 Task: Set the question to required.
Action: Mouse moved to (411, 429)
Screenshot: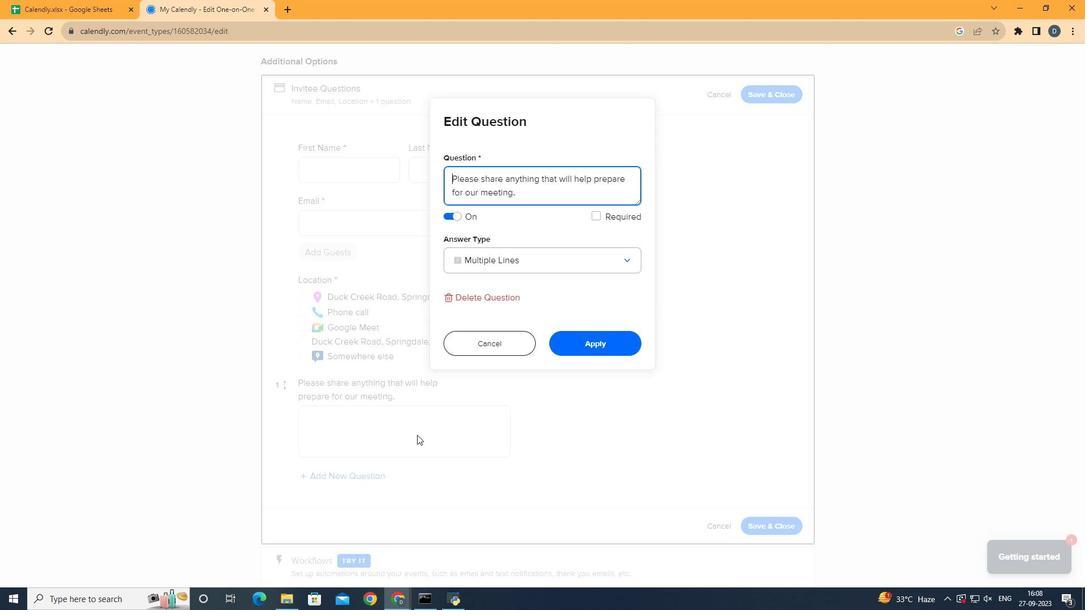 
Action: Mouse pressed left at (411, 429)
Screenshot: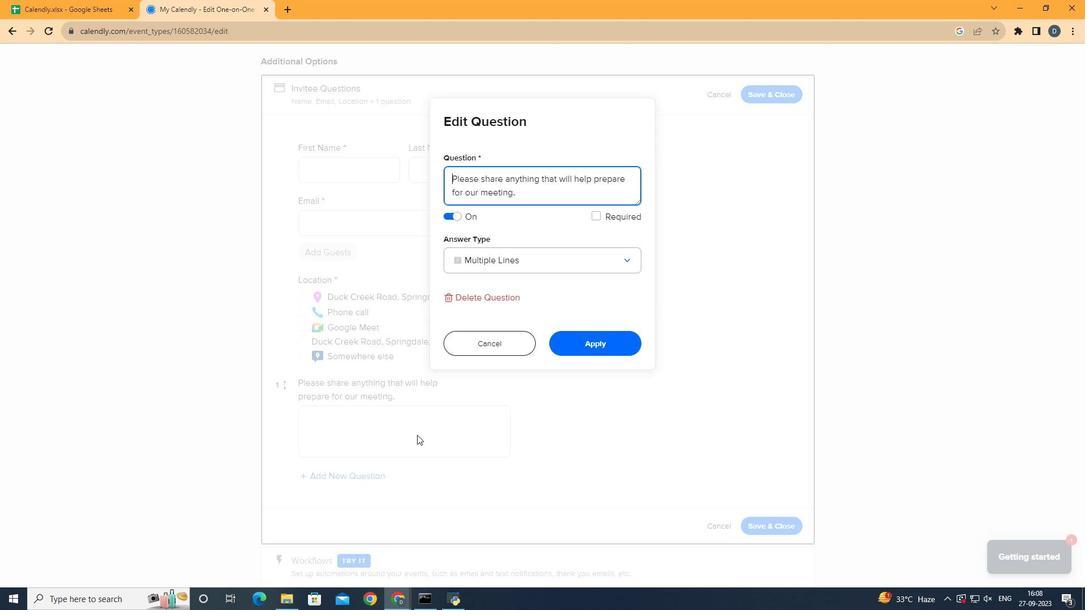 
Action: Mouse moved to (593, 212)
Screenshot: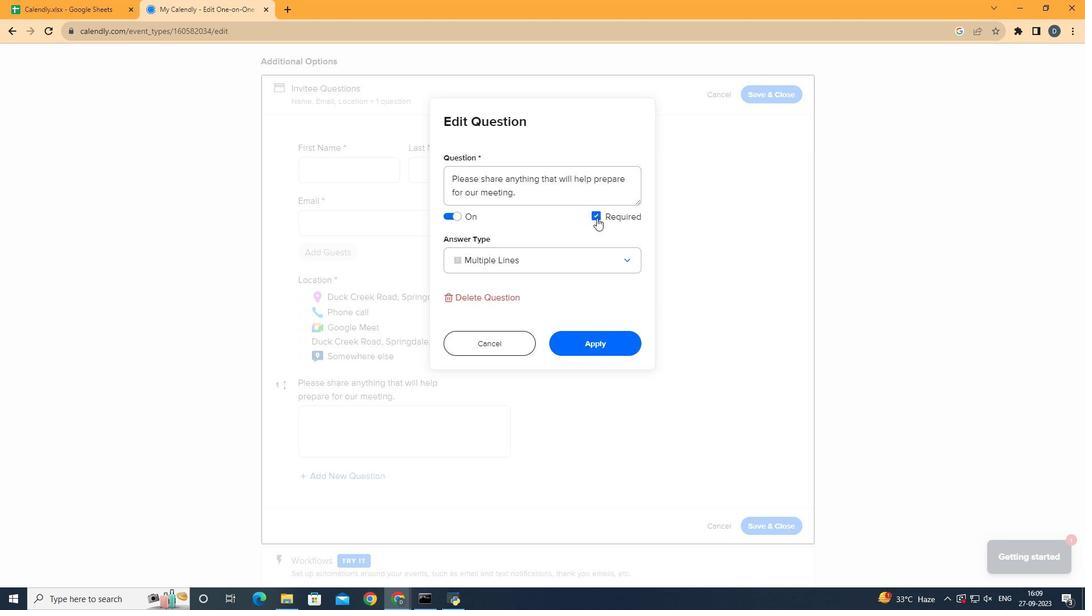 
Action: Mouse pressed left at (593, 212)
Screenshot: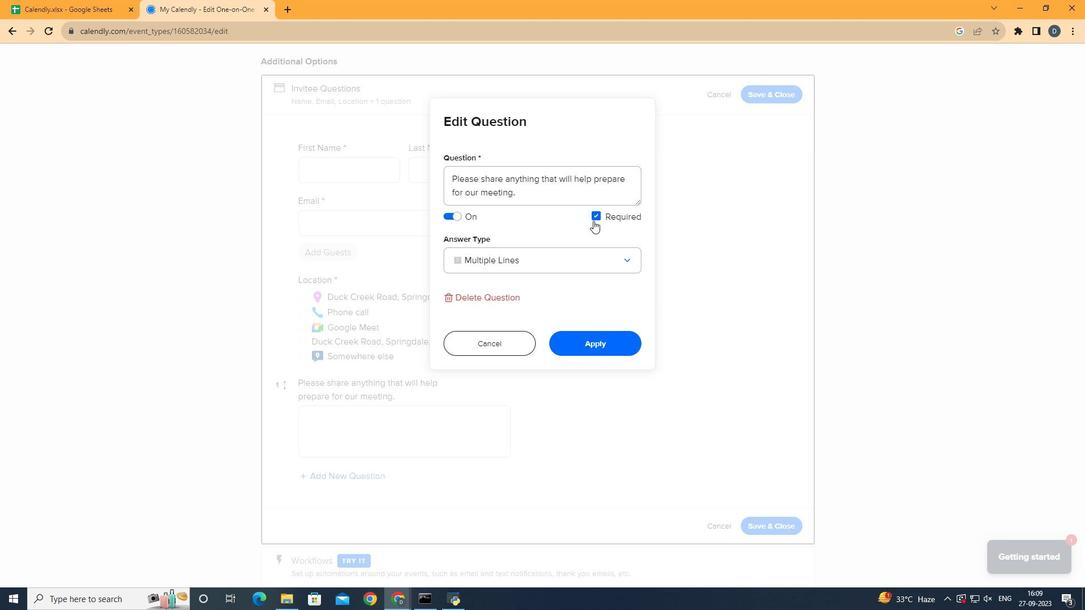 
Action: Mouse moved to (589, 340)
Screenshot: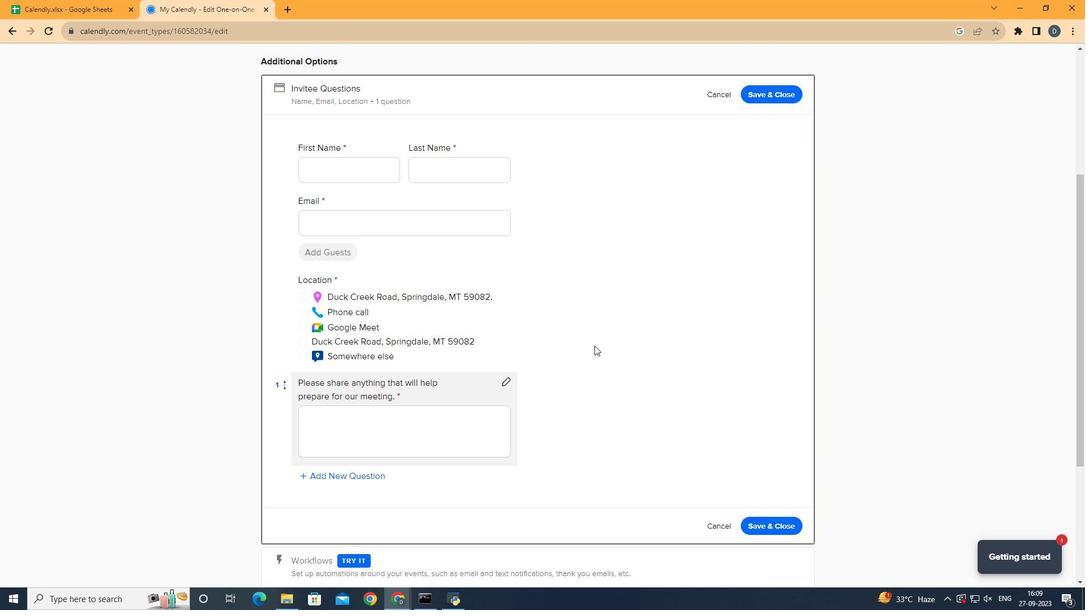
Action: Mouse pressed left at (589, 340)
Screenshot: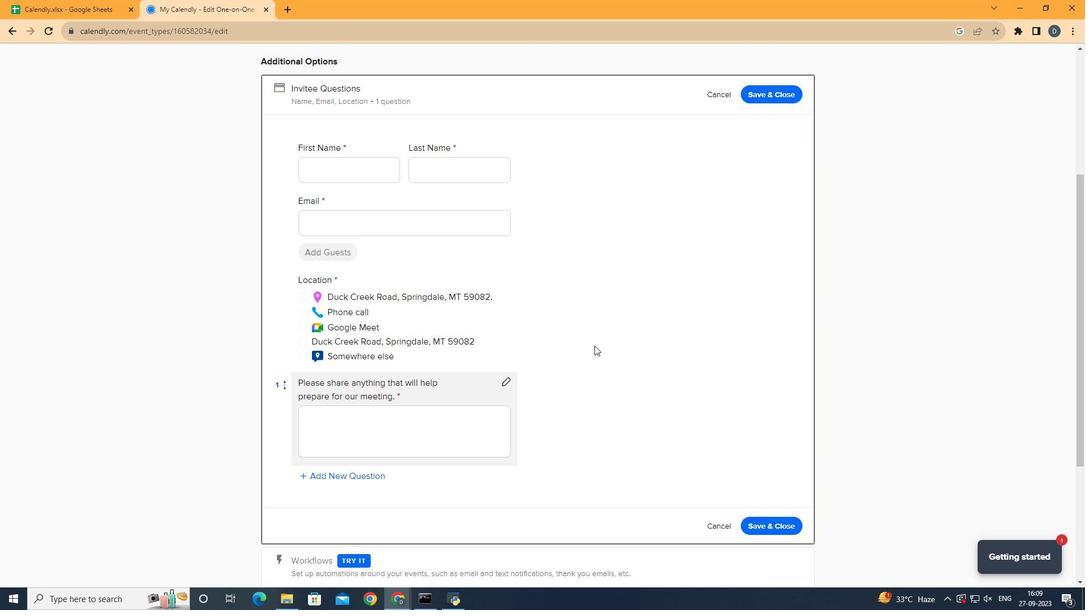 
Action: Mouse moved to (662, 335)
Screenshot: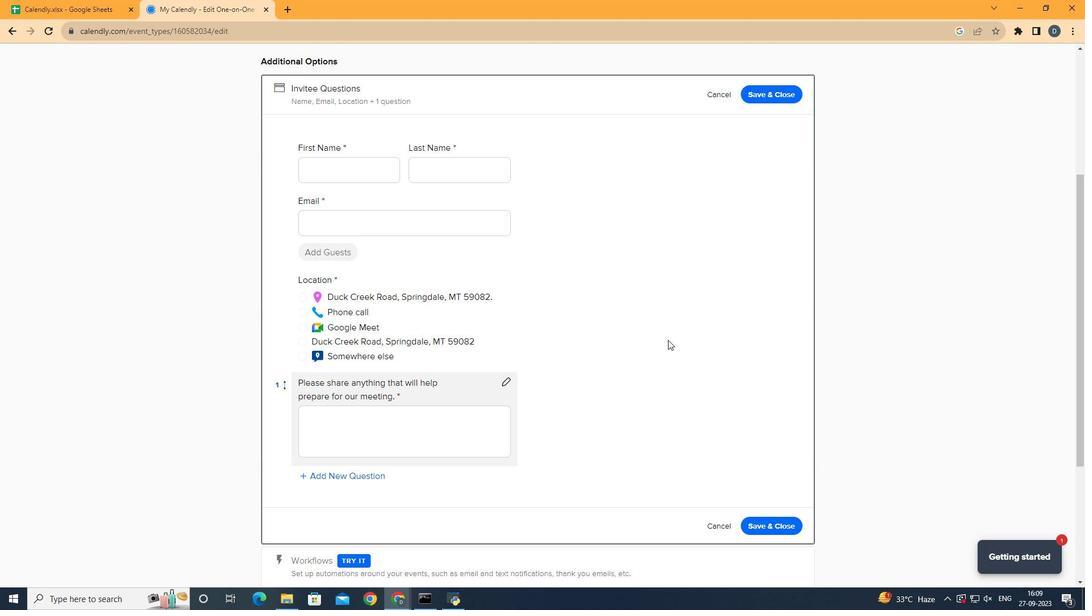
